 Task: Sort the products in the category "Prenatal Vitamins" by unit price (low first).
Action: Mouse moved to (276, 128)
Screenshot: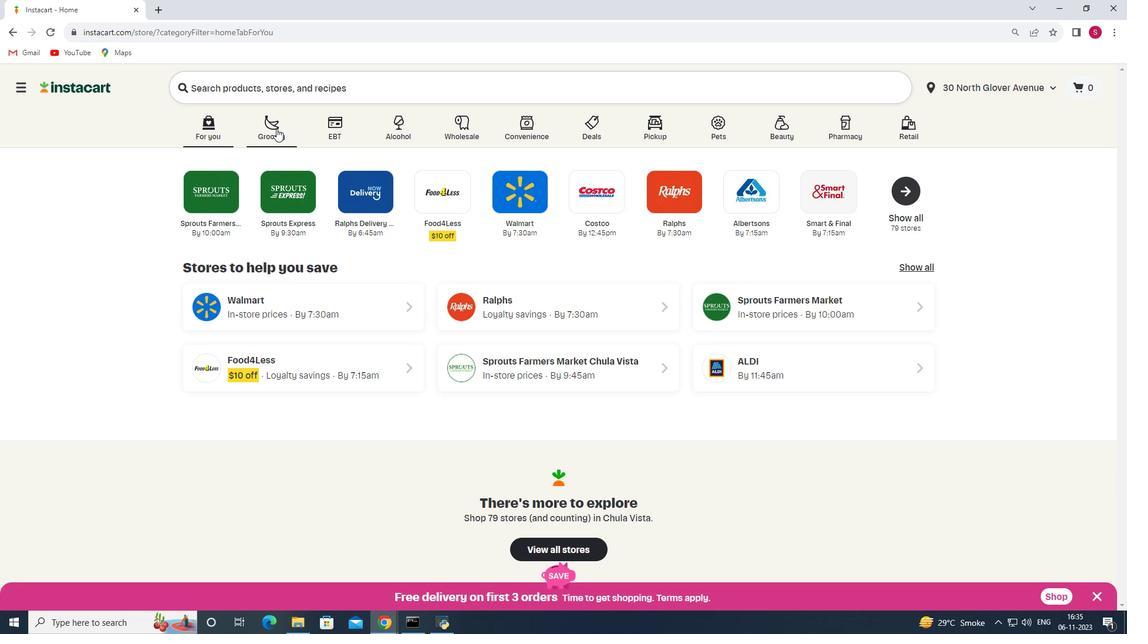 
Action: Mouse pressed left at (276, 128)
Screenshot: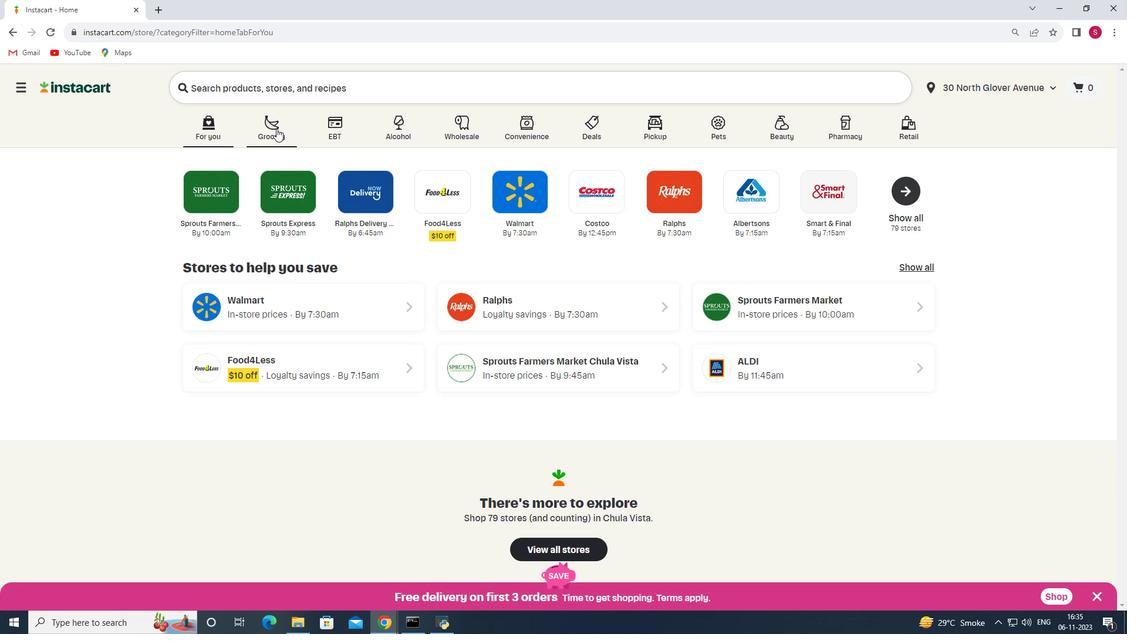 
Action: Mouse moved to (294, 327)
Screenshot: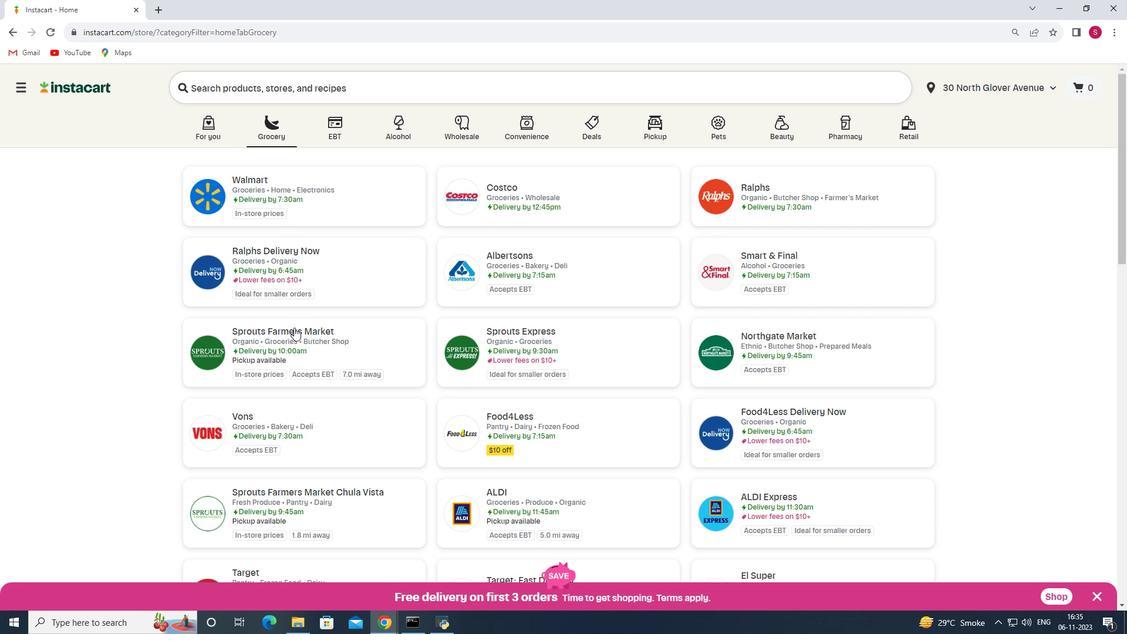 
Action: Mouse pressed left at (294, 327)
Screenshot: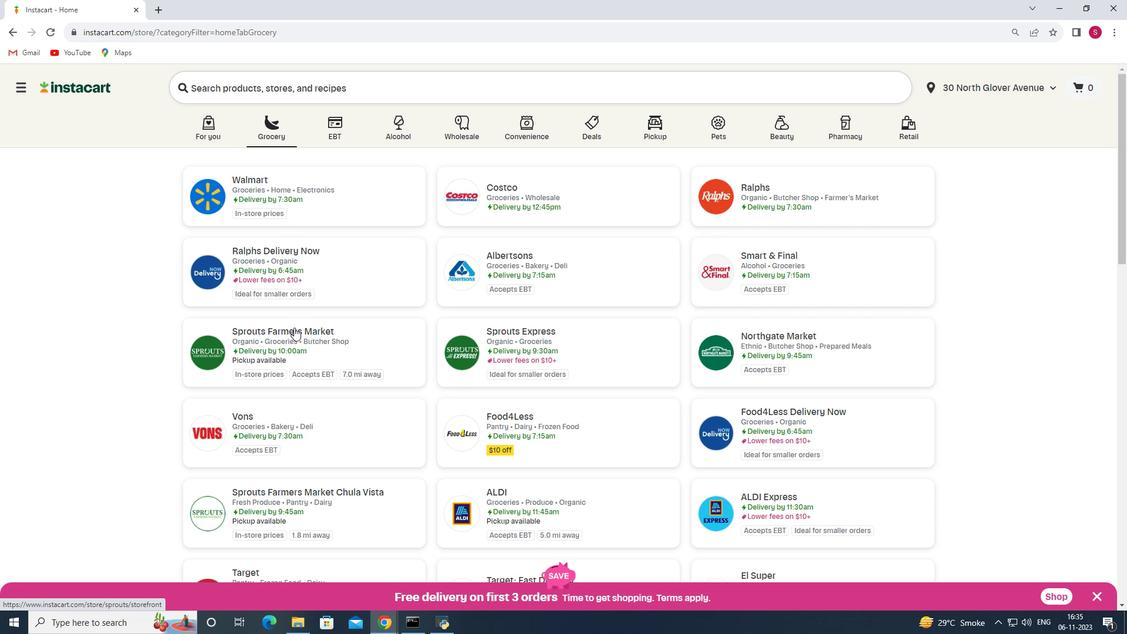 
Action: Mouse moved to (98, 341)
Screenshot: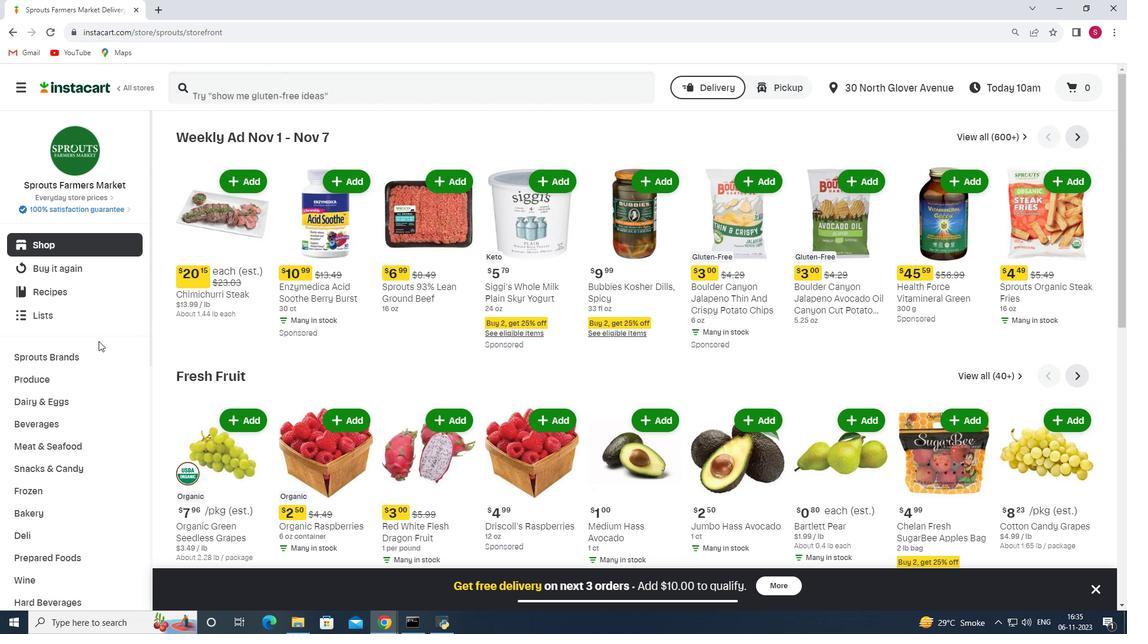 
Action: Mouse scrolled (98, 340) with delta (0, 0)
Screenshot: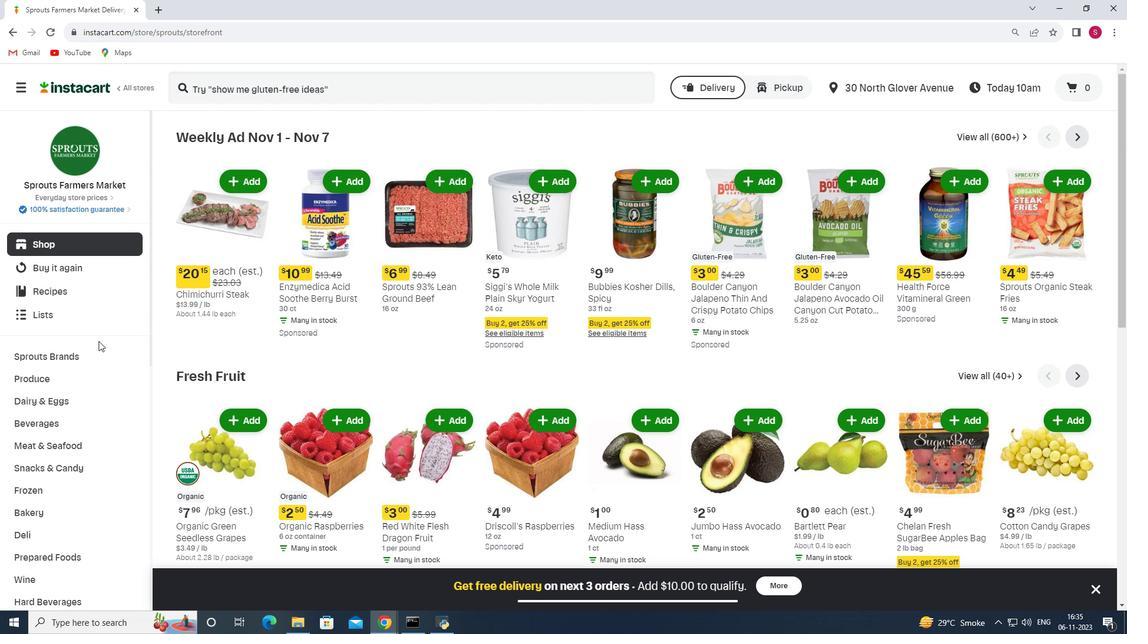 
Action: Mouse scrolled (98, 340) with delta (0, 0)
Screenshot: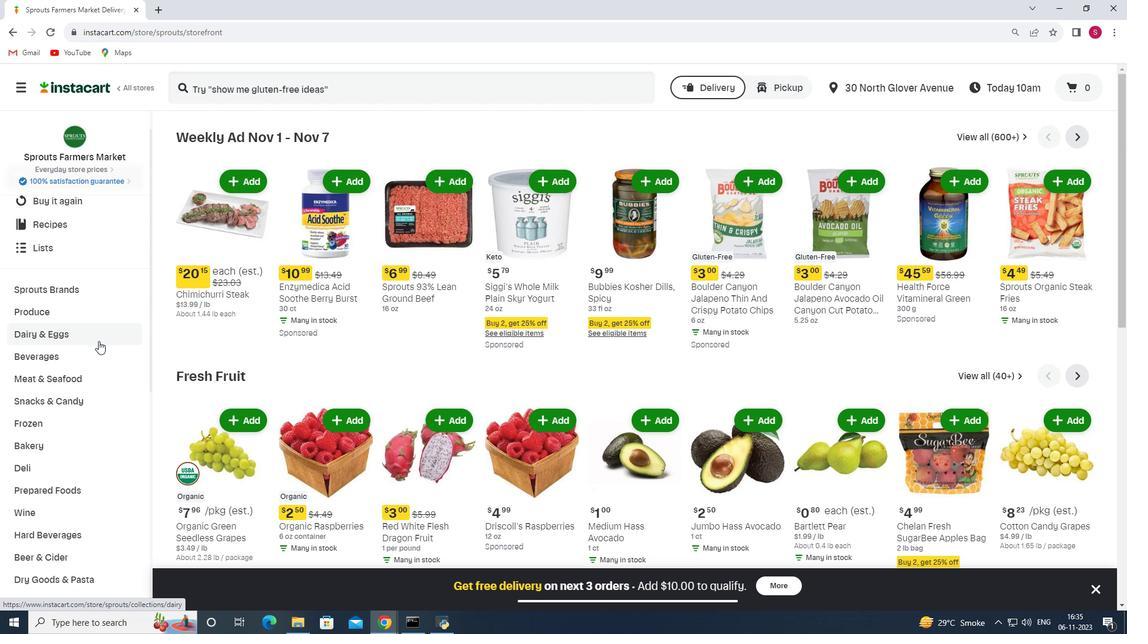 
Action: Mouse scrolled (98, 340) with delta (0, 0)
Screenshot: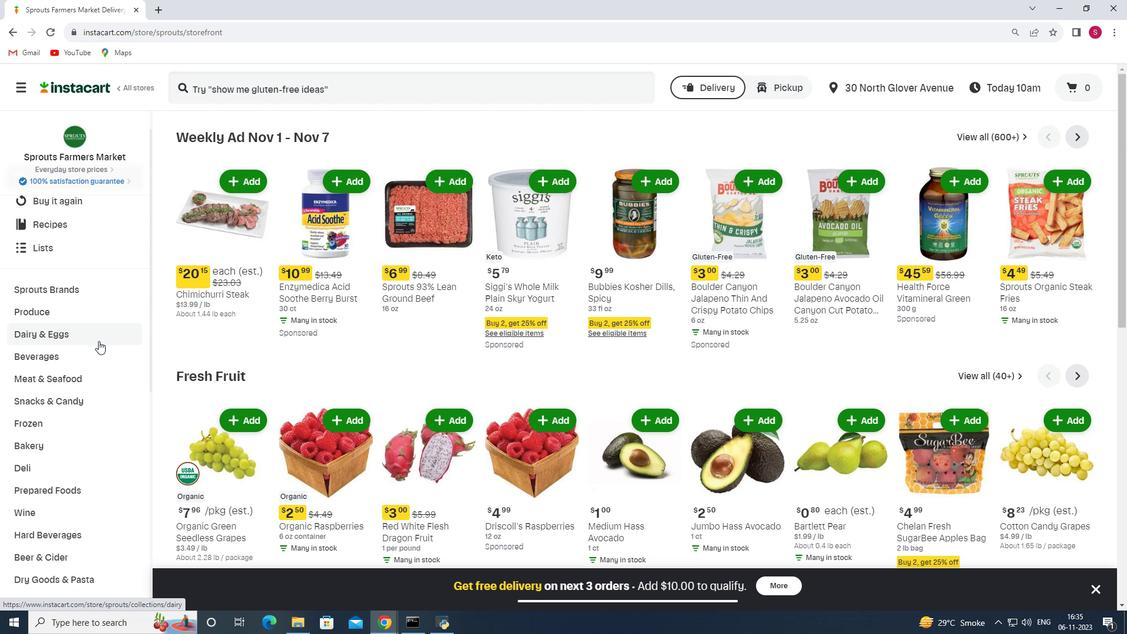 
Action: Mouse scrolled (98, 340) with delta (0, 0)
Screenshot: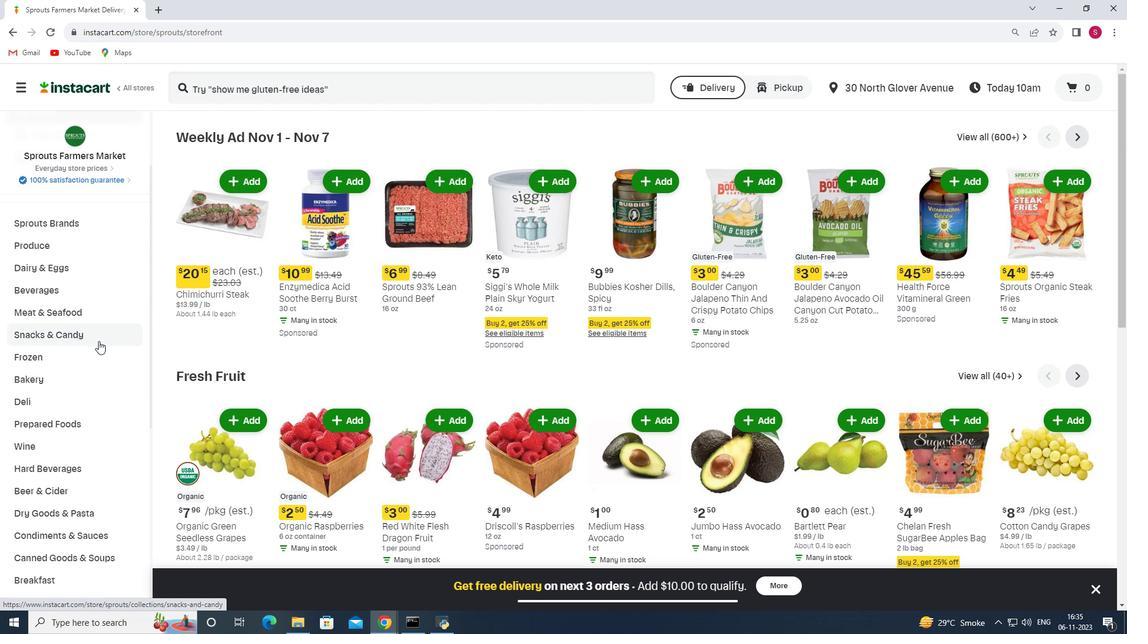 
Action: Mouse scrolled (98, 340) with delta (0, 0)
Screenshot: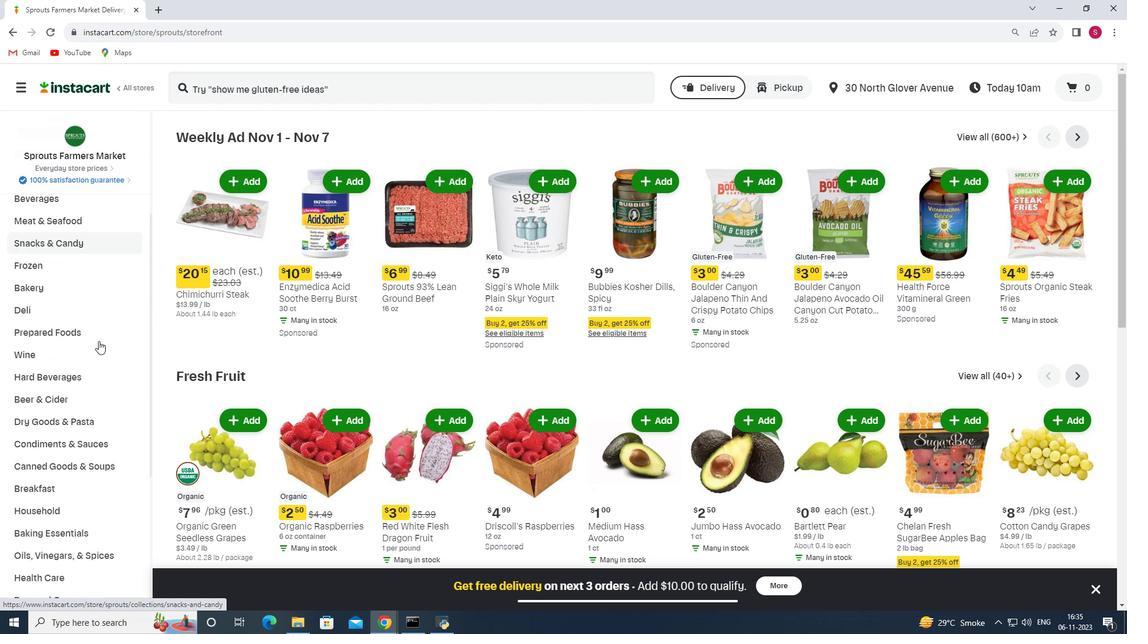
Action: Mouse scrolled (98, 340) with delta (0, 0)
Screenshot: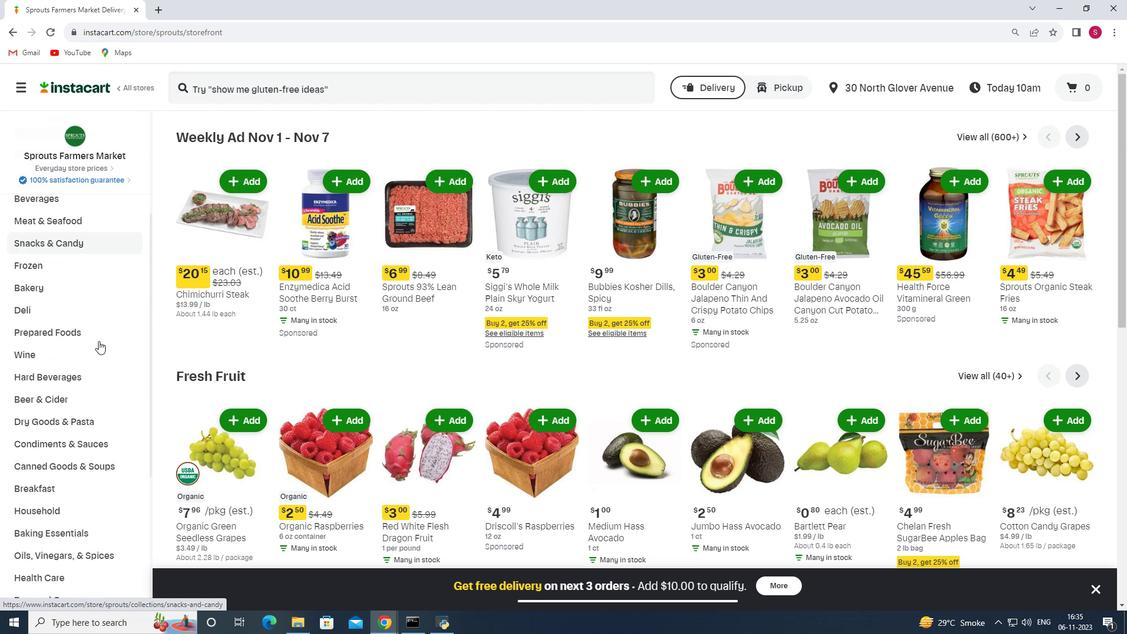 
Action: Mouse moved to (91, 352)
Screenshot: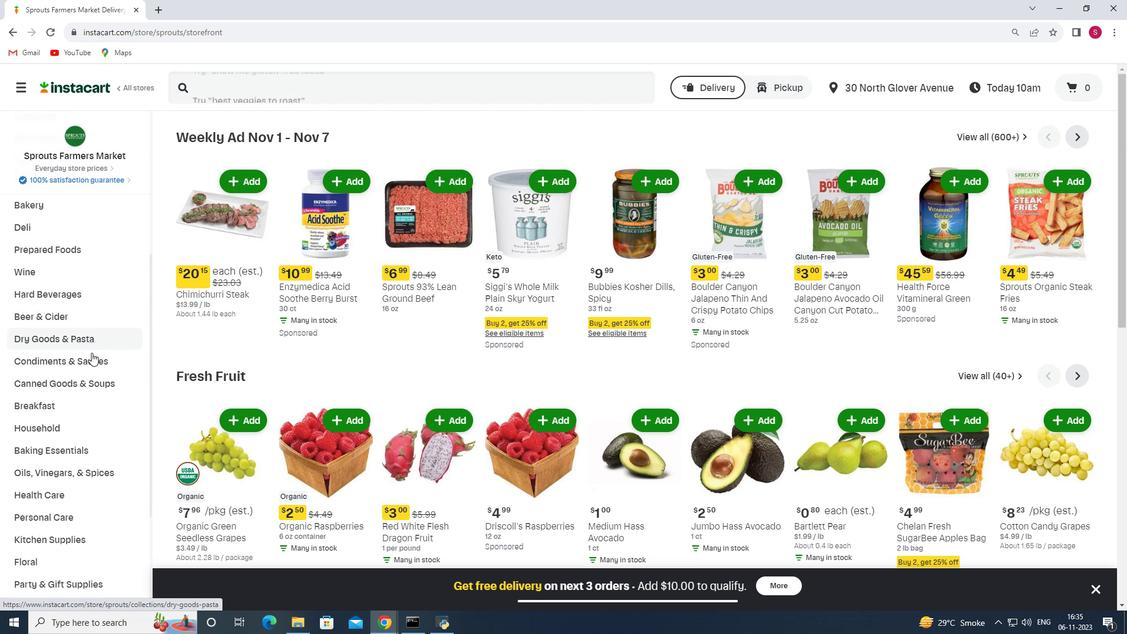 
Action: Mouse scrolled (91, 352) with delta (0, 0)
Screenshot: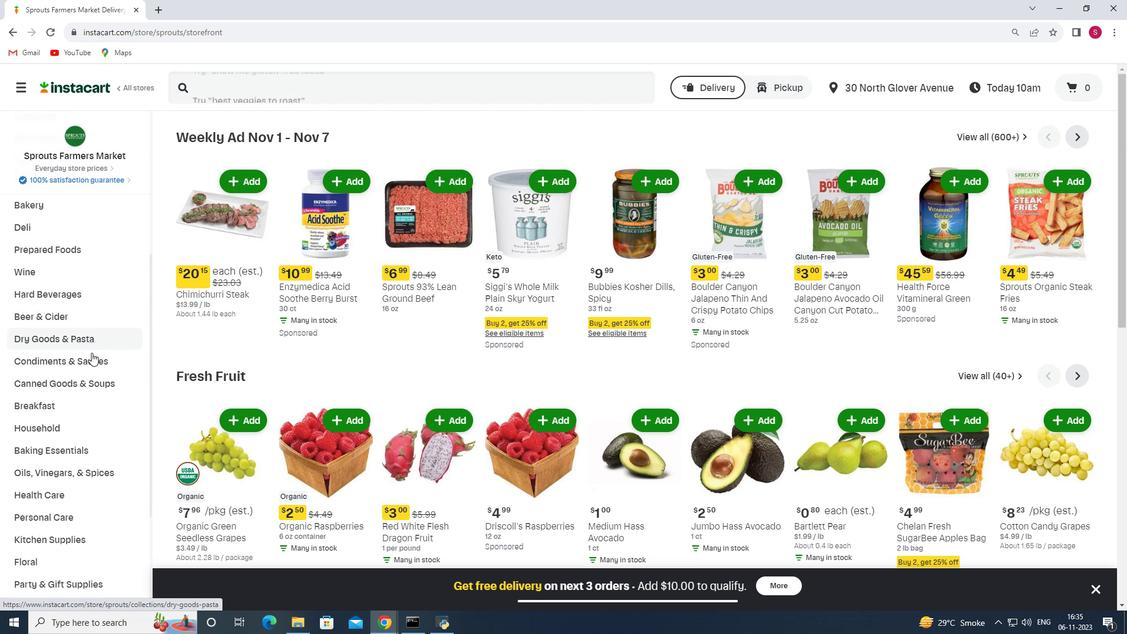 
Action: Mouse scrolled (91, 352) with delta (0, 0)
Screenshot: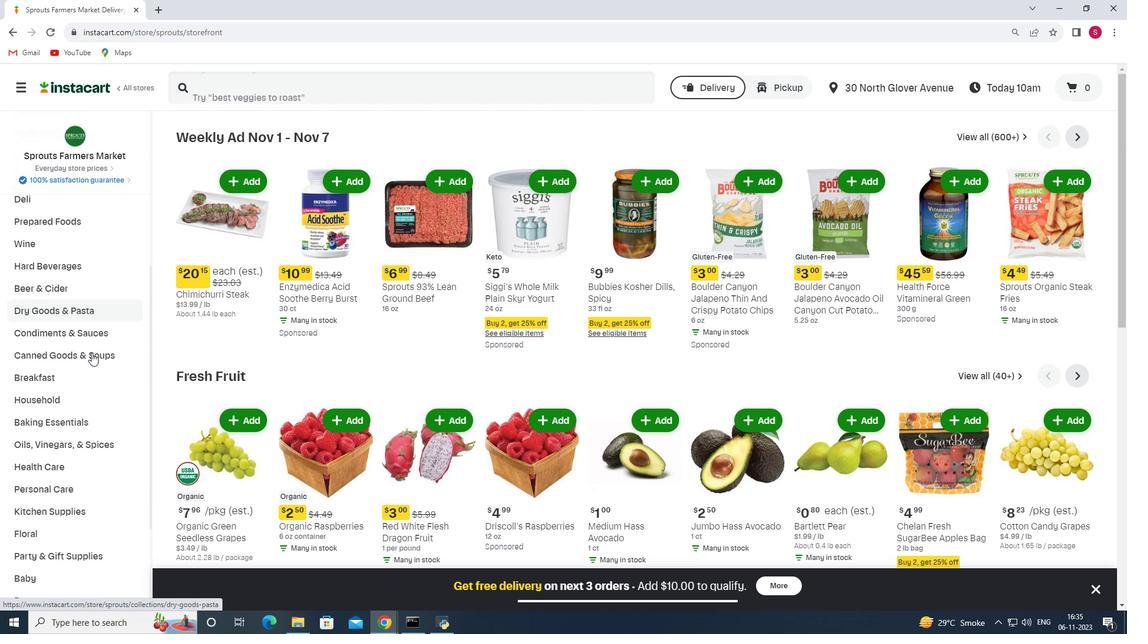 
Action: Mouse moved to (80, 385)
Screenshot: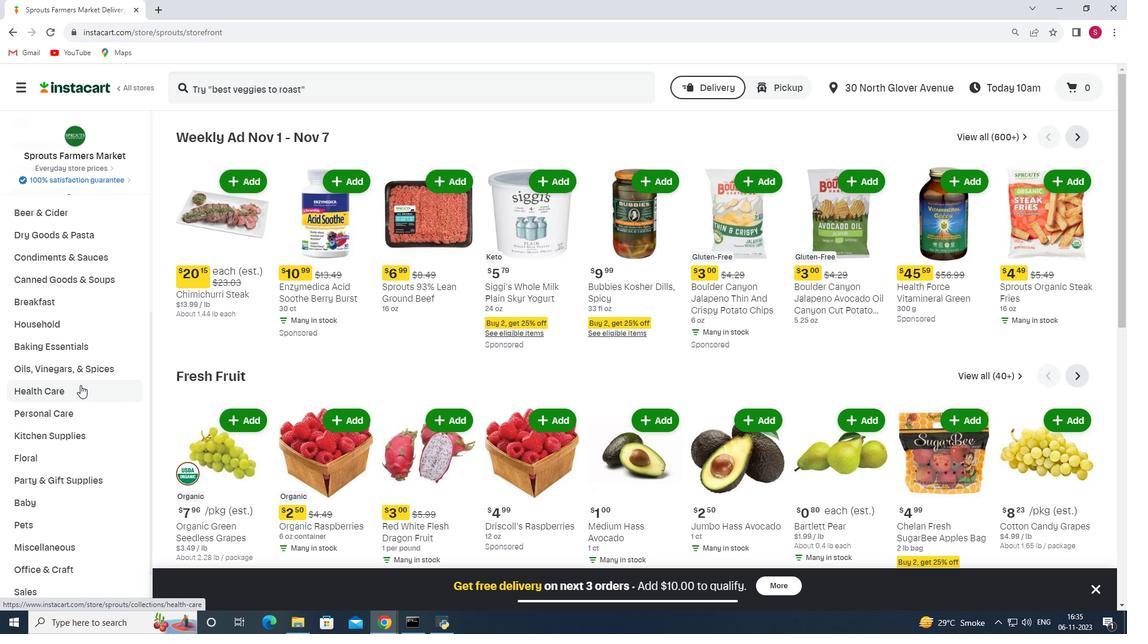 
Action: Mouse pressed left at (80, 385)
Screenshot: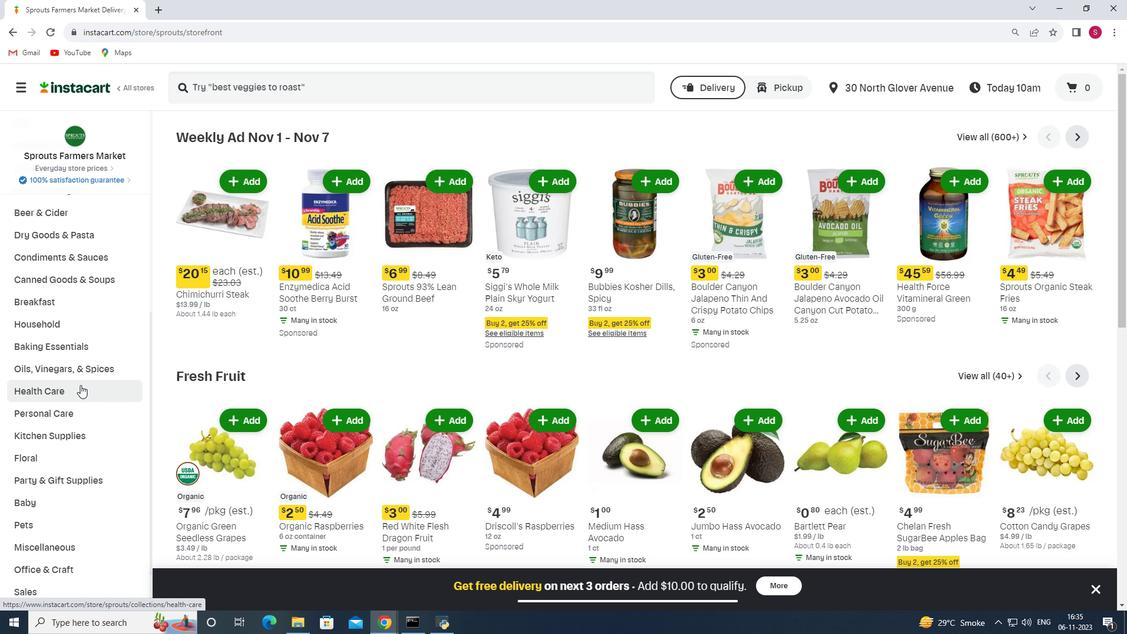 
Action: Mouse moved to (409, 166)
Screenshot: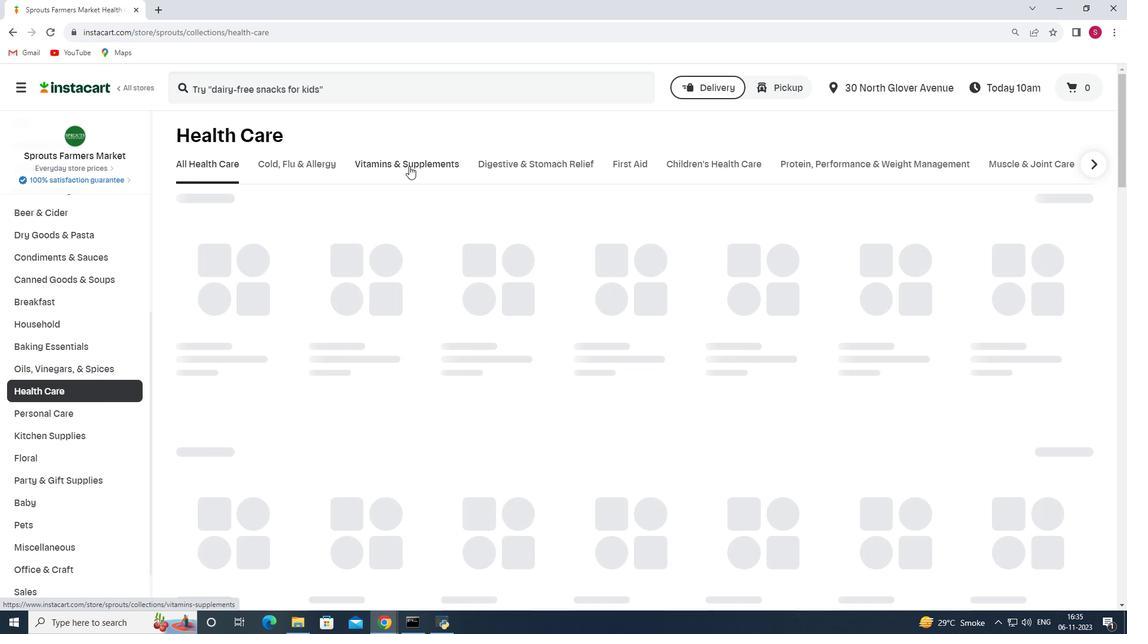 
Action: Mouse pressed left at (409, 166)
Screenshot: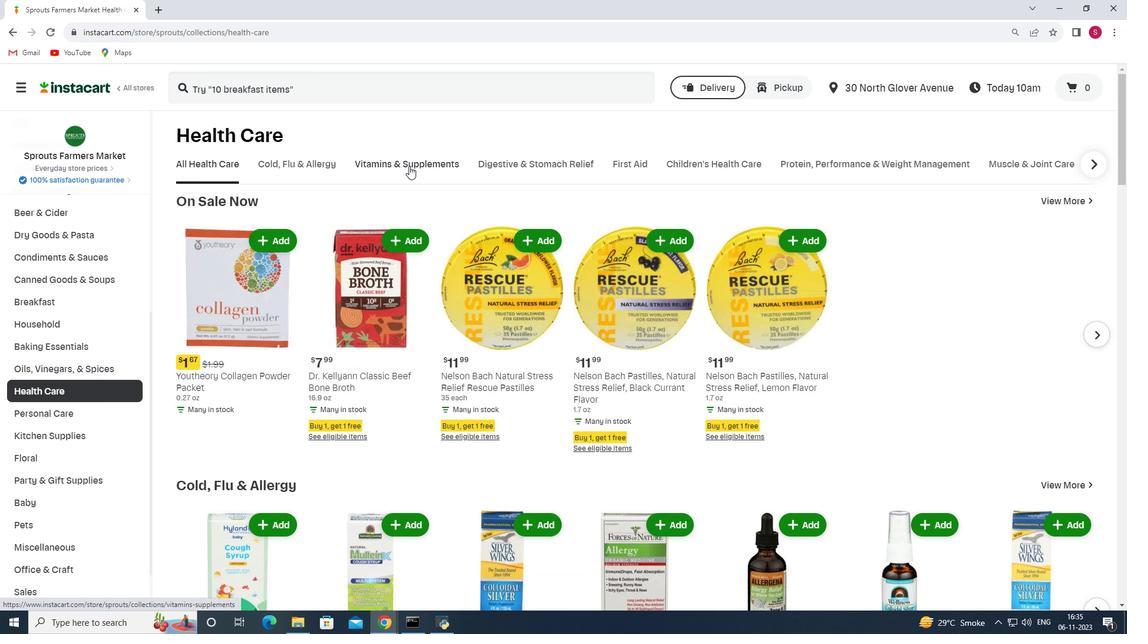 
Action: Mouse moved to (1097, 213)
Screenshot: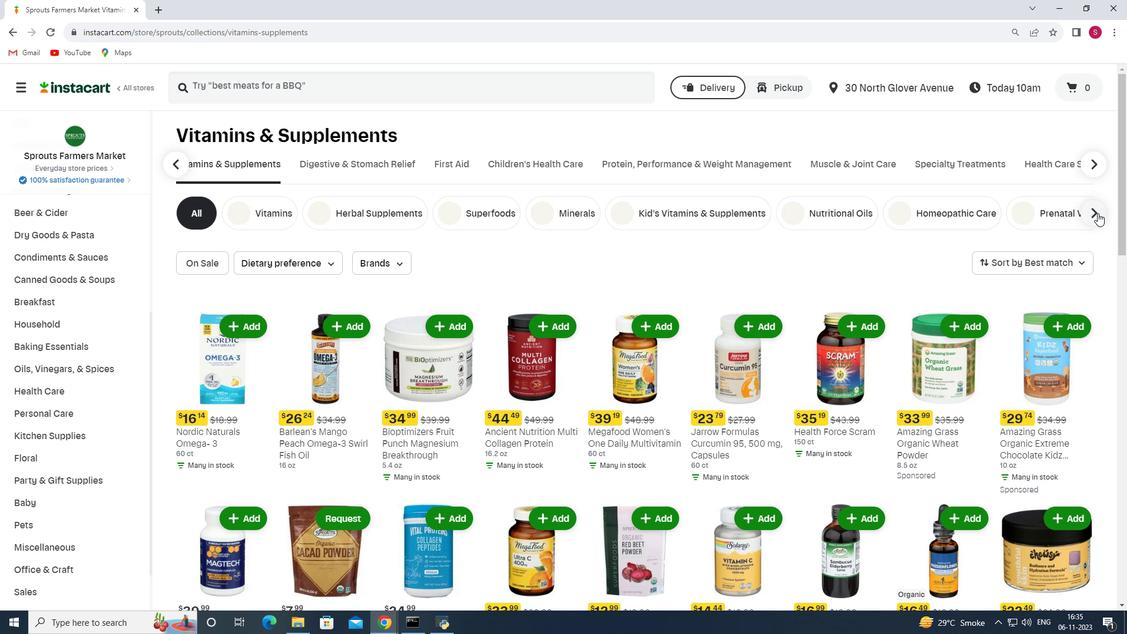 
Action: Mouse pressed left at (1097, 213)
Screenshot: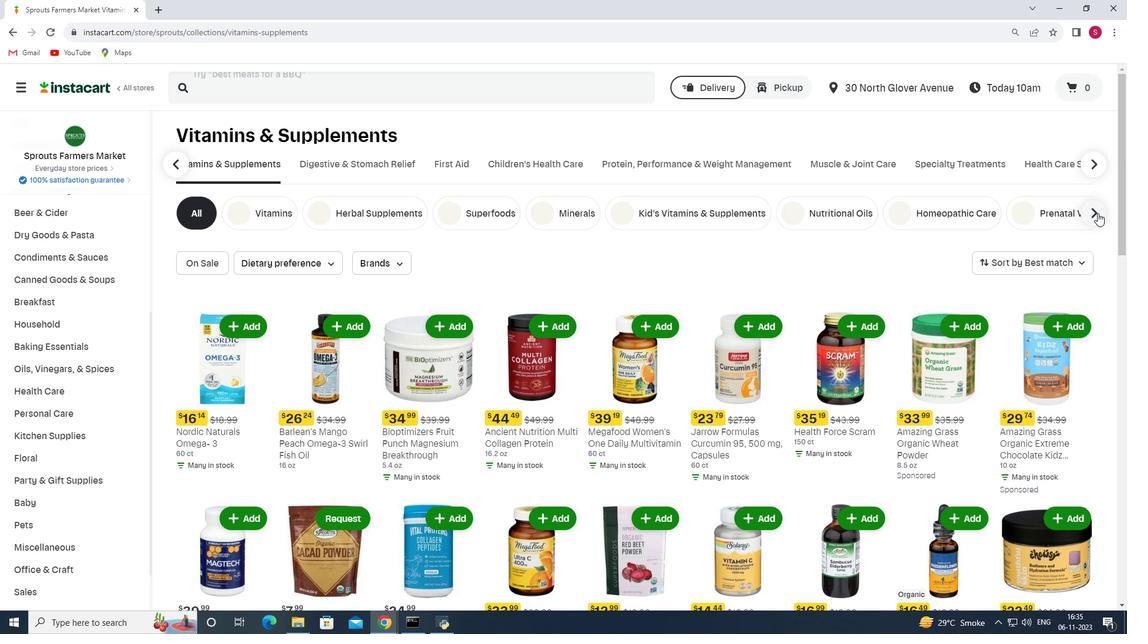 
Action: Mouse moved to (382, 209)
Screenshot: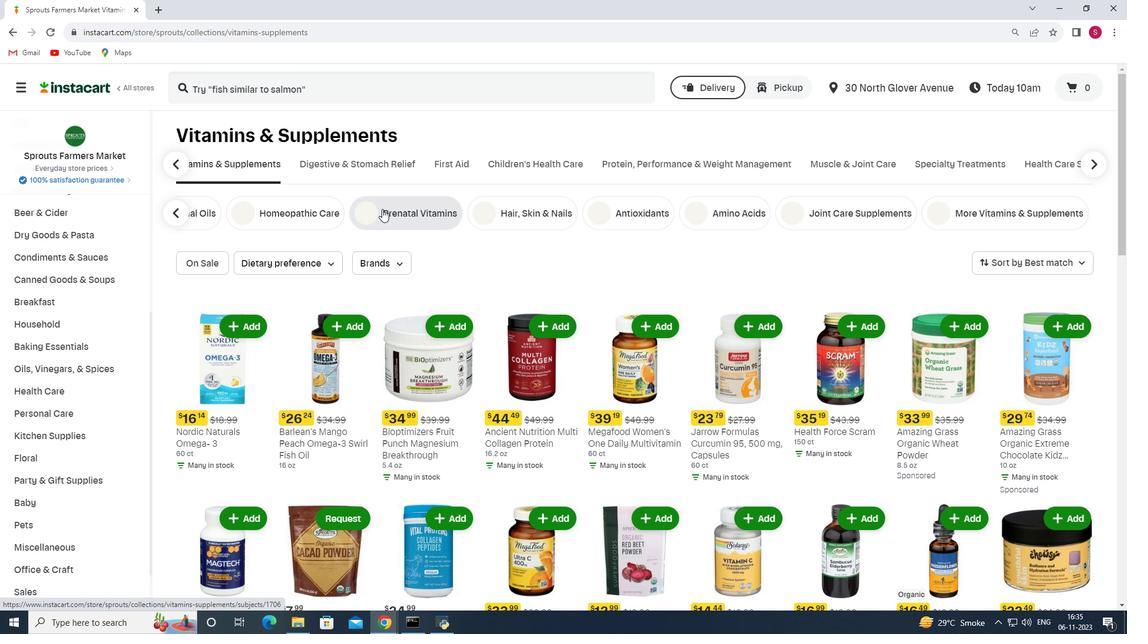 
Action: Mouse pressed left at (382, 209)
Screenshot: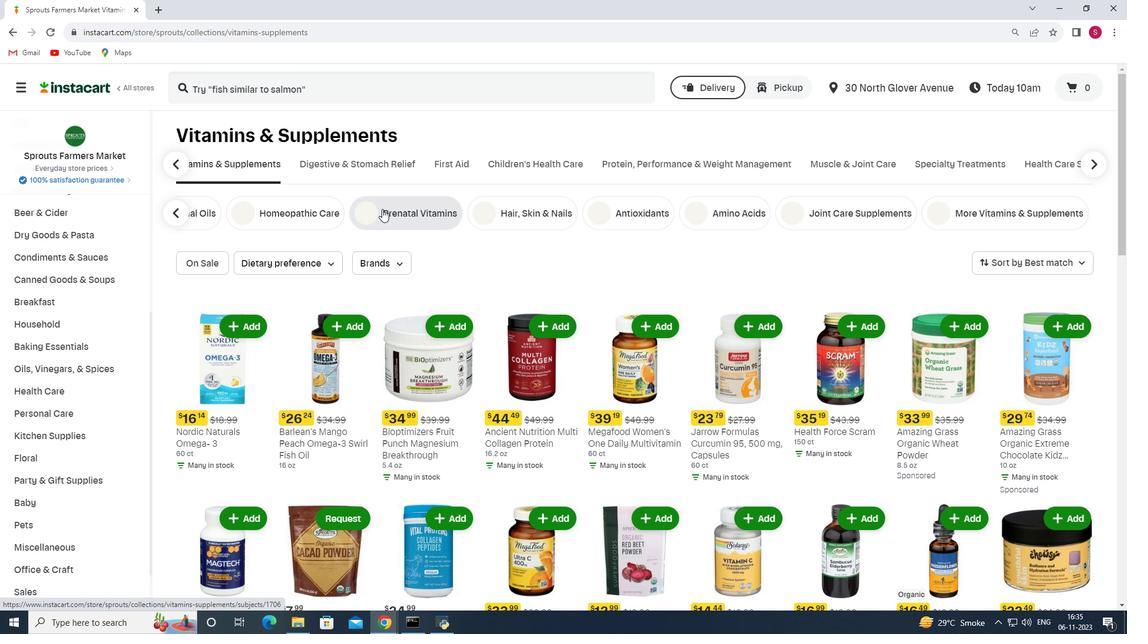 
Action: Mouse moved to (1070, 258)
Screenshot: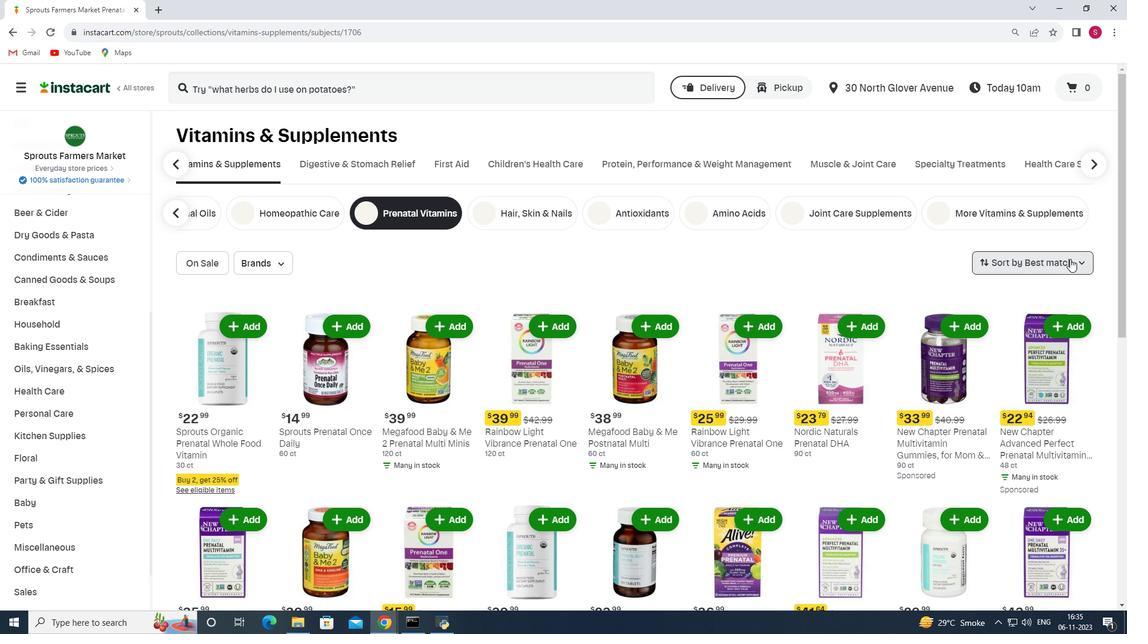 
Action: Mouse pressed left at (1070, 258)
Screenshot: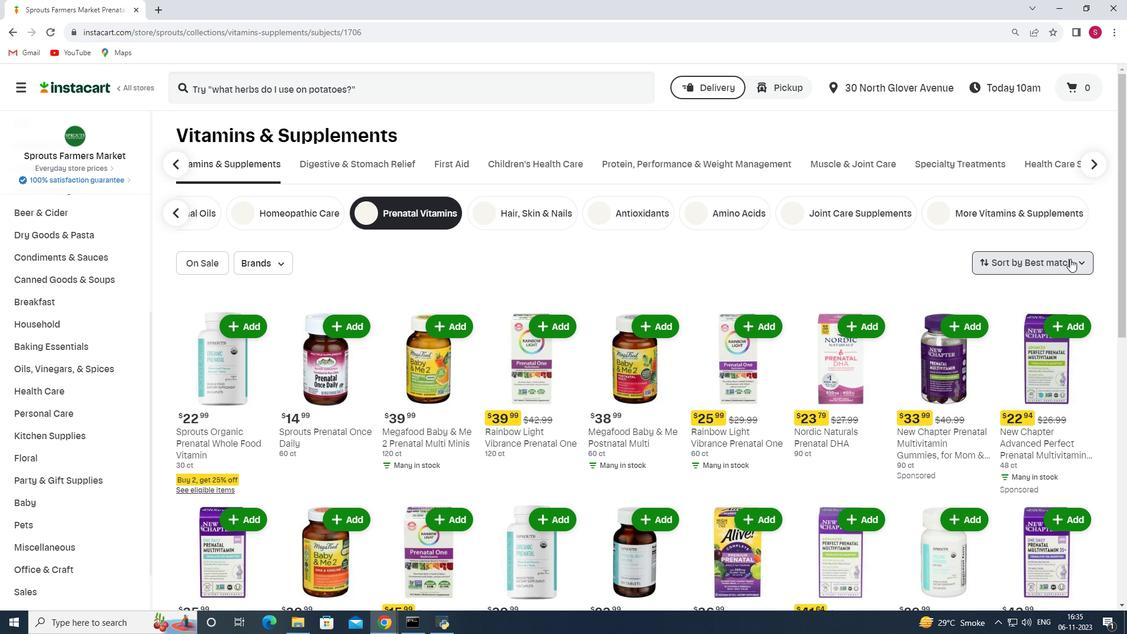 
Action: Mouse moved to (1048, 366)
Screenshot: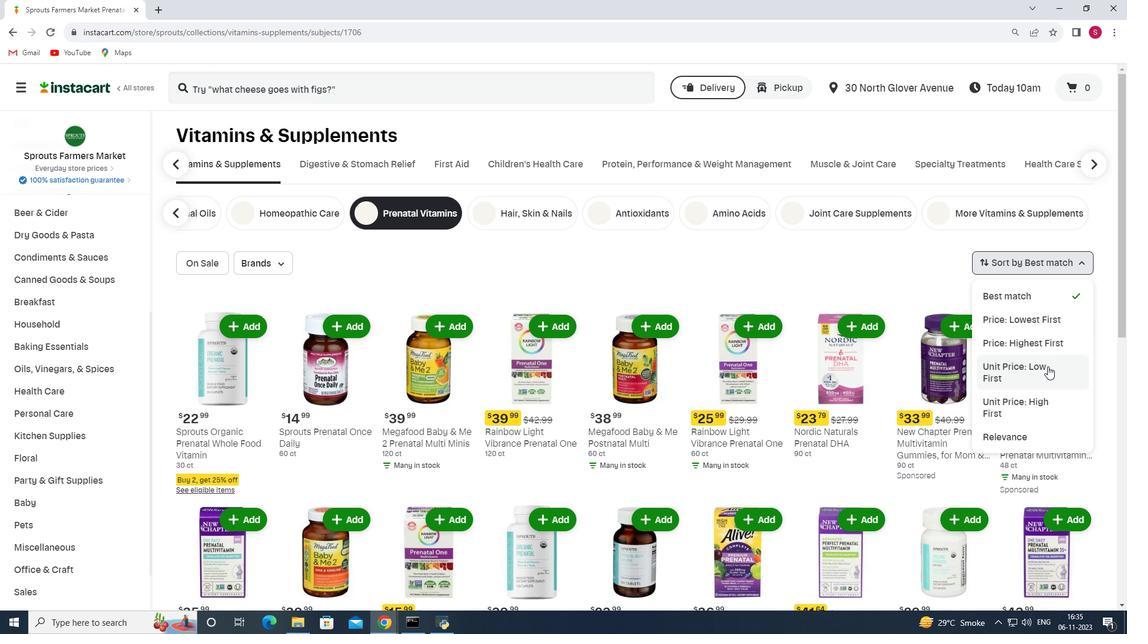 
Action: Mouse pressed left at (1048, 366)
Screenshot: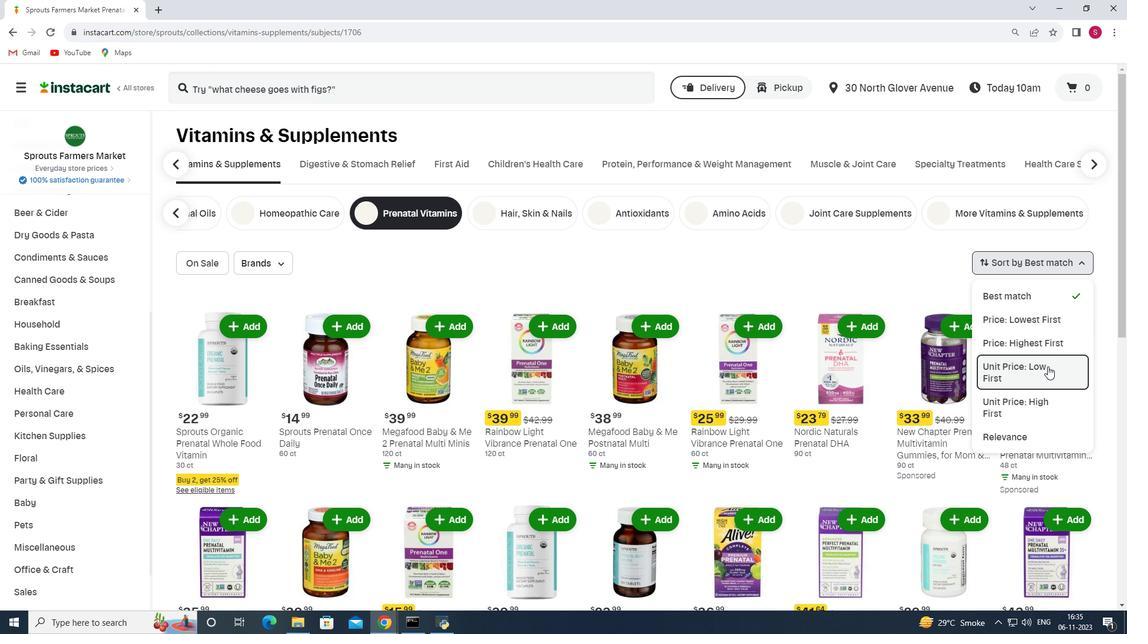 
